 Task: Add Chocolate Custard Twists 6 Pack to the cart.
Action: Mouse moved to (18, 82)
Screenshot: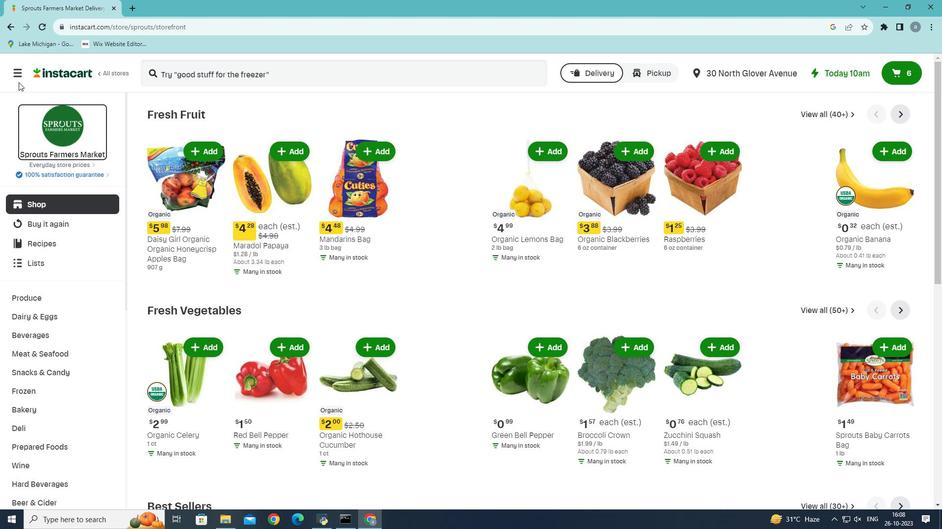 
Action: Mouse pressed left at (18, 82)
Screenshot: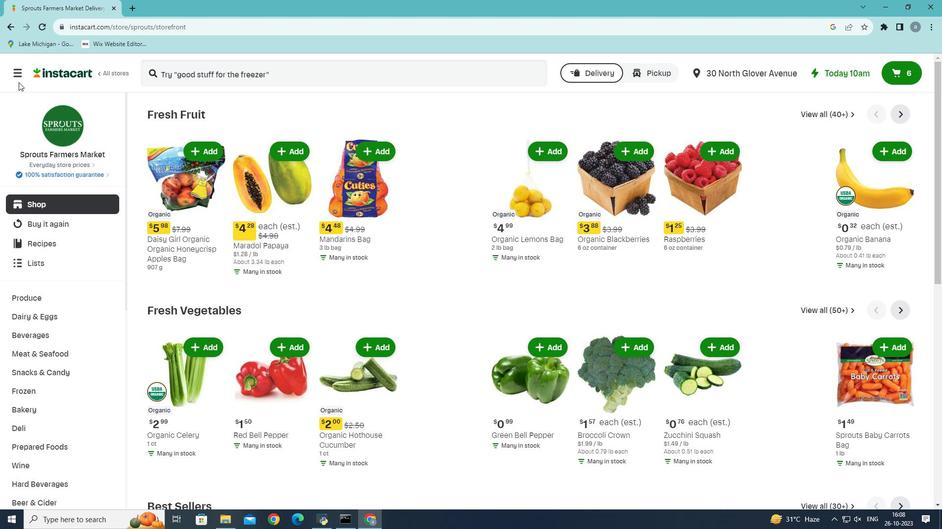 
Action: Mouse moved to (19, 69)
Screenshot: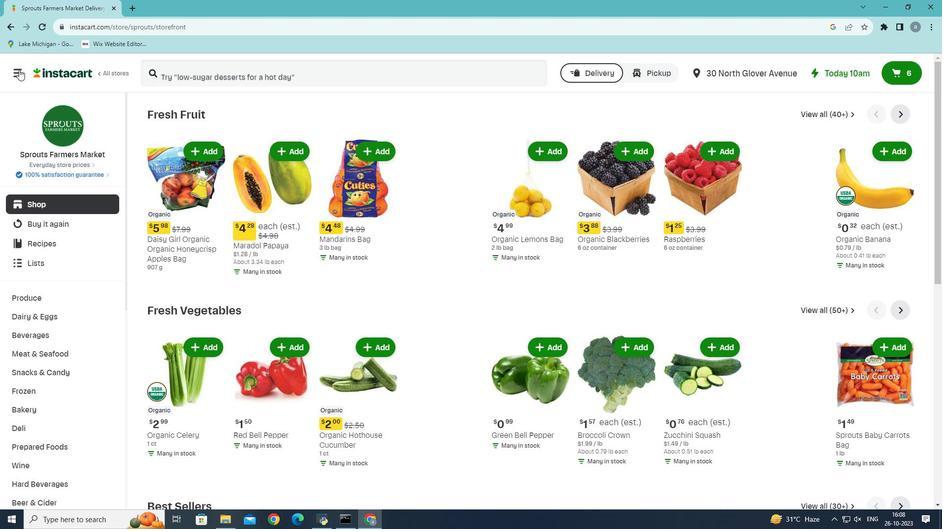 
Action: Mouse pressed left at (19, 69)
Screenshot: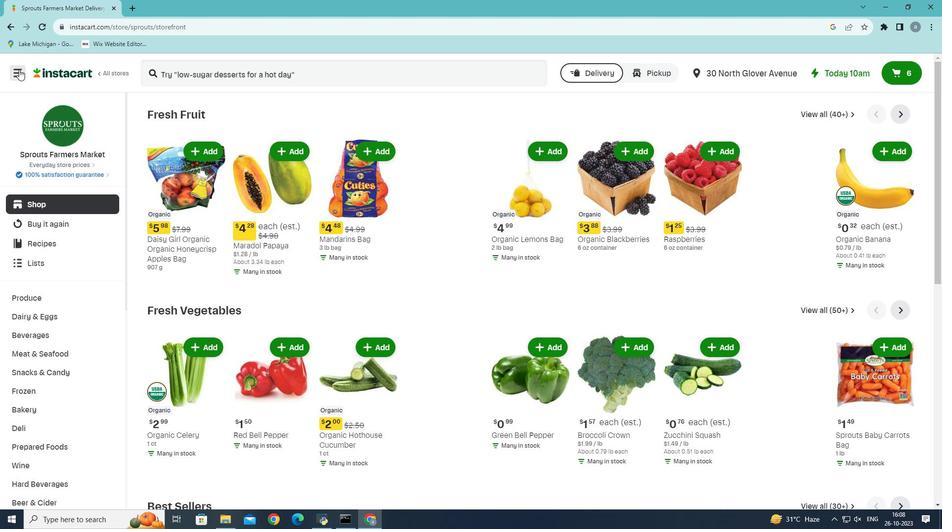 
Action: Mouse moved to (54, 278)
Screenshot: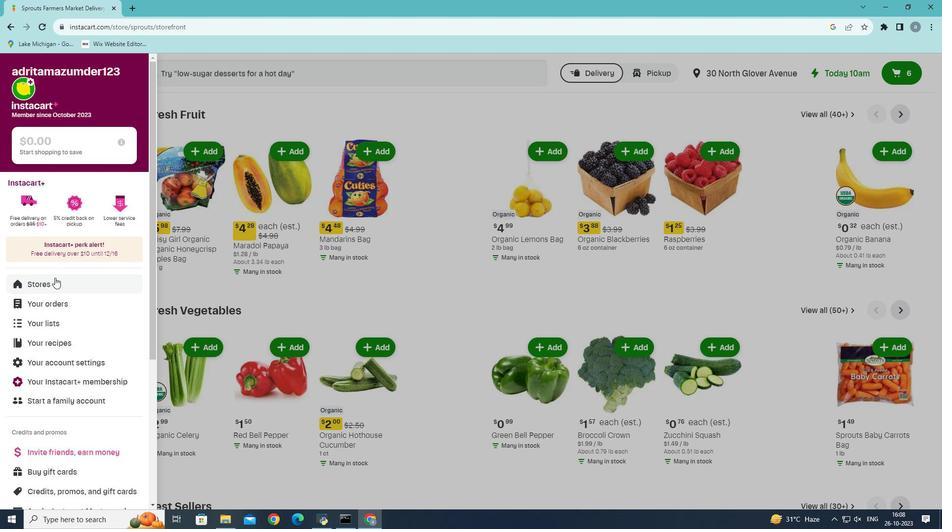 
Action: Mouse pressed left at (54, 278)
Screenshot: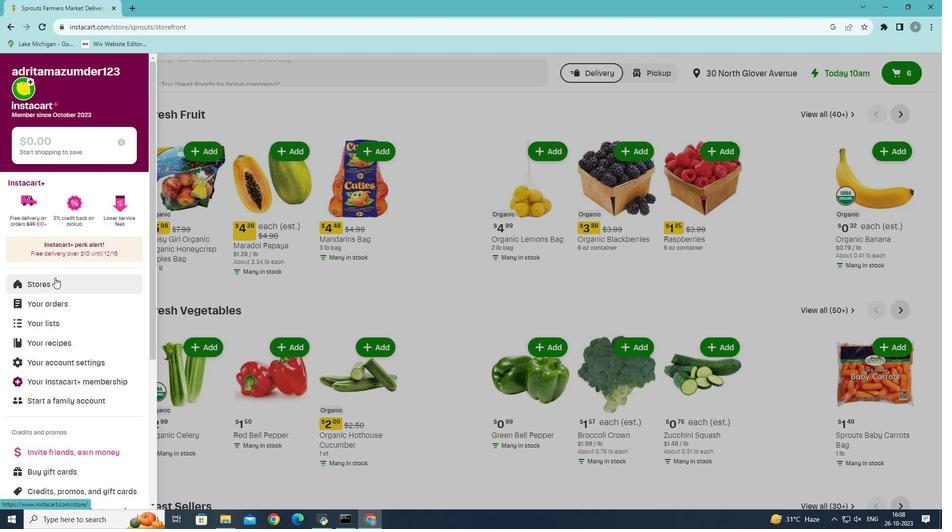 
Action: Mouse moved to (234, 116)
Screenshot: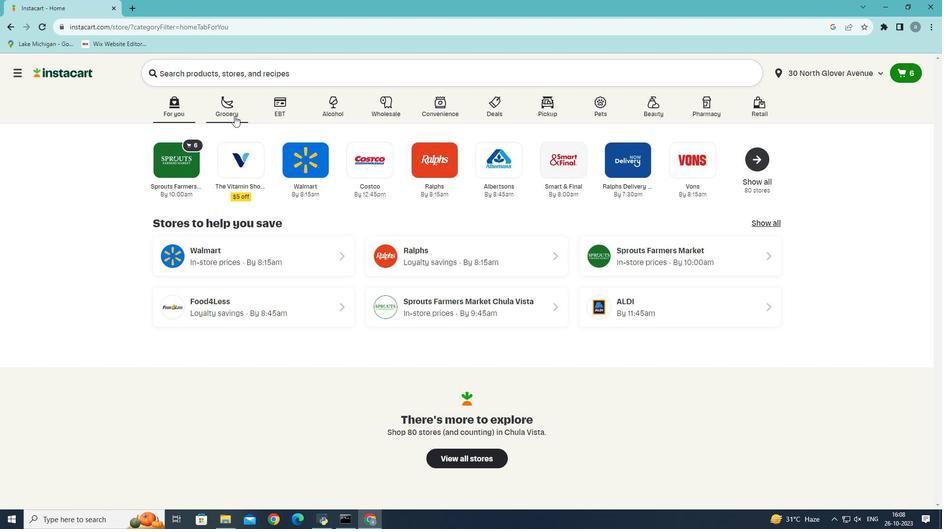 
Action: Mouse pressed left at (234, 116)
Screenshot: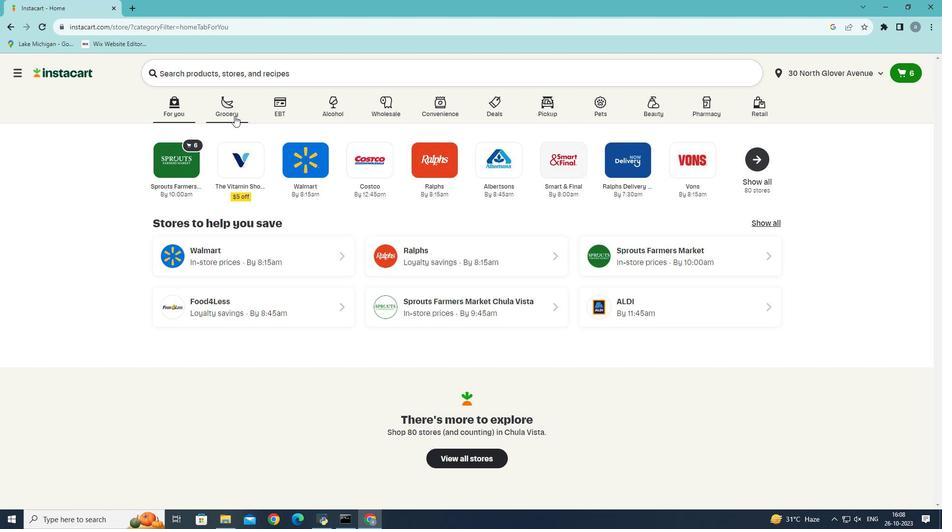 
Action: Mouse moved to (242, 300)
Screenshot: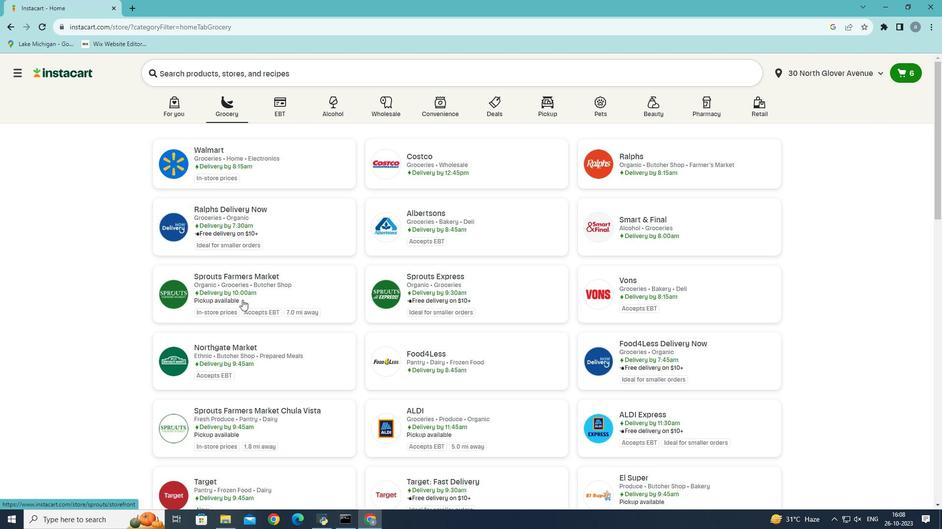
Action: Mouse pressed left at (242, 300)
Screenshot: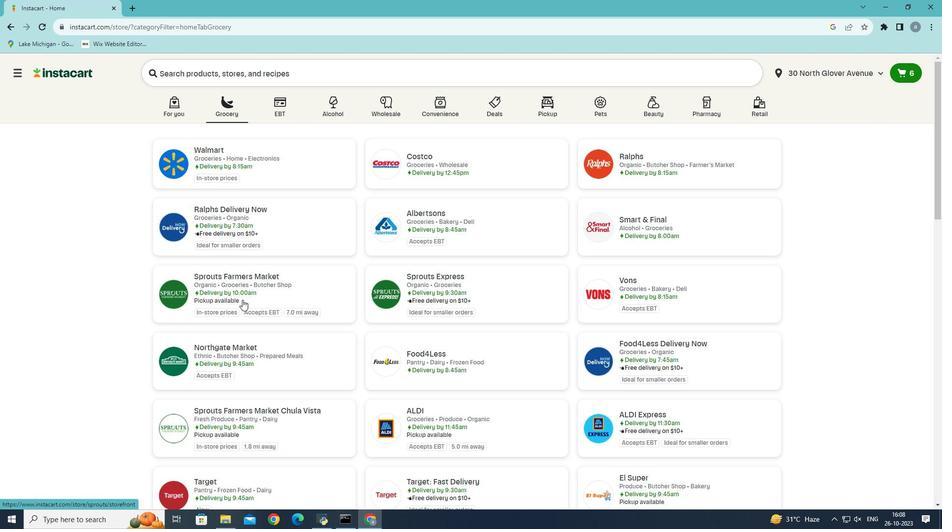 
Action: Mouse moved to (31, 407)
Screenshot: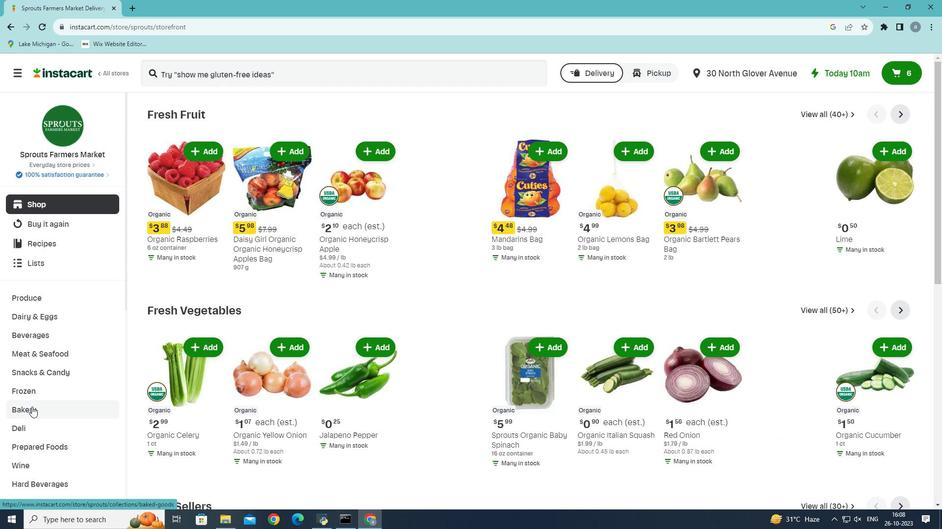 
Action: Mouse pressed left at (31, 407)
Screenshot: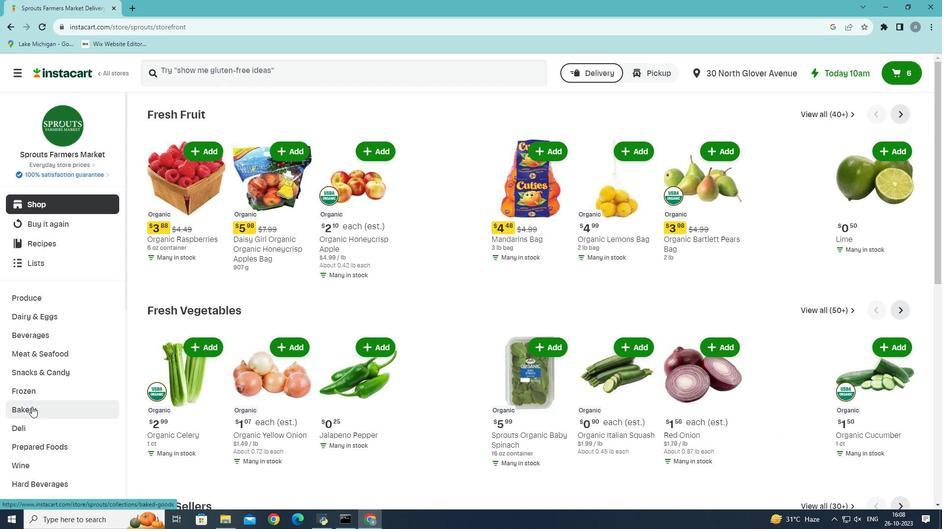 
Action: Mouse moved to (650, 133)
Screenshot: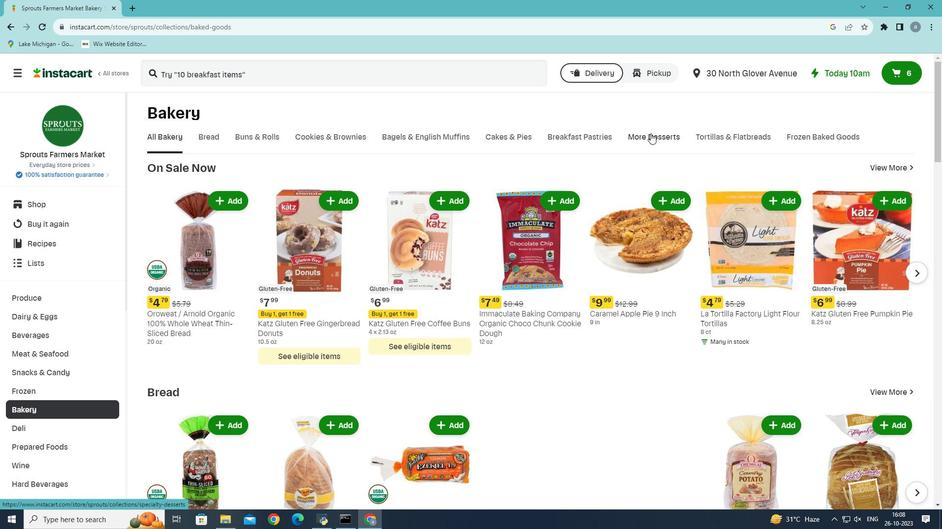 
Action: Mouse pressed left at (650, 133)
Screenshot: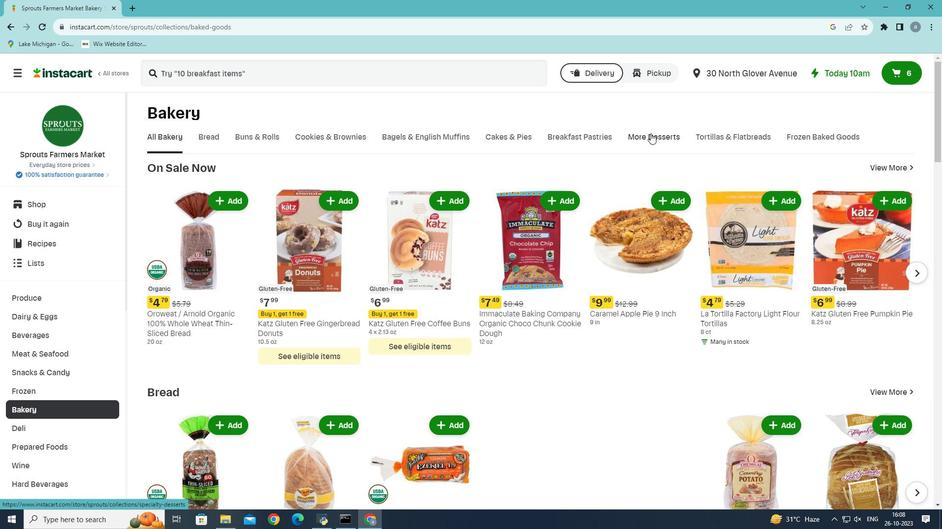 
Action: Mouse moved to (318, 181)
Screenshot: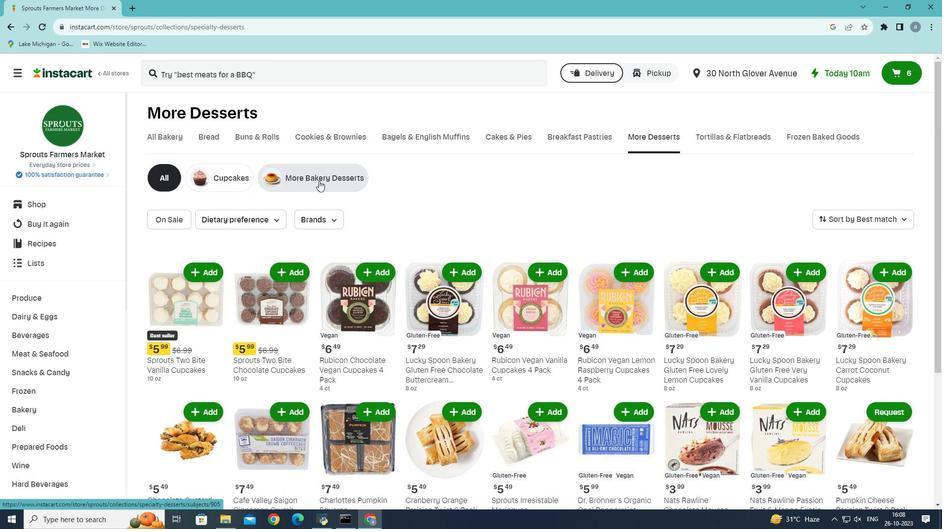 
Action: Mouse pressed left at (318, 181)
Screenshot: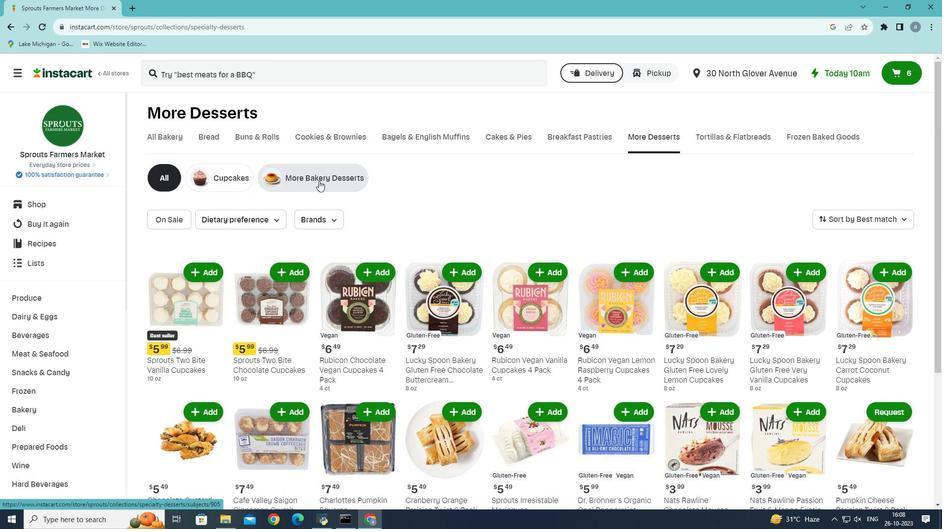 
Action: Mouse moved to (205, 270)
Screenshot: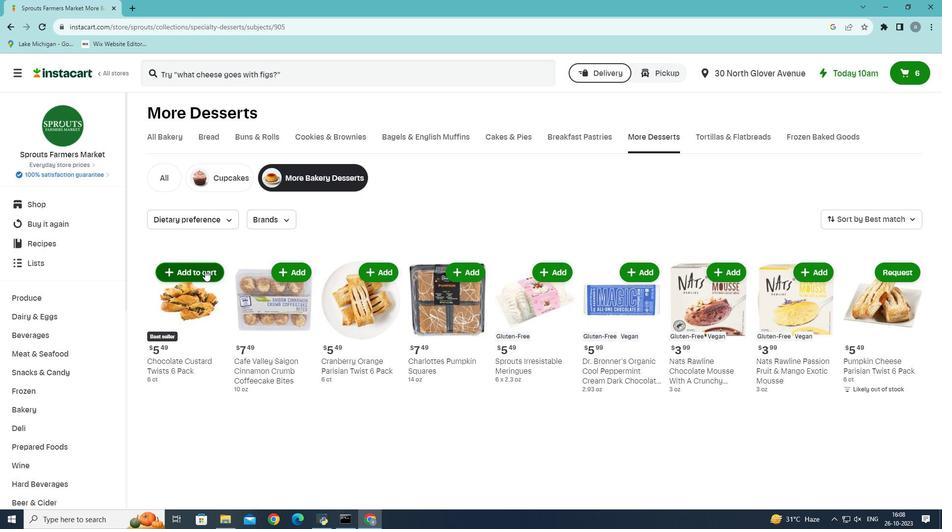 
Action: Mouse pressed left at (205, 270)
Screenshot: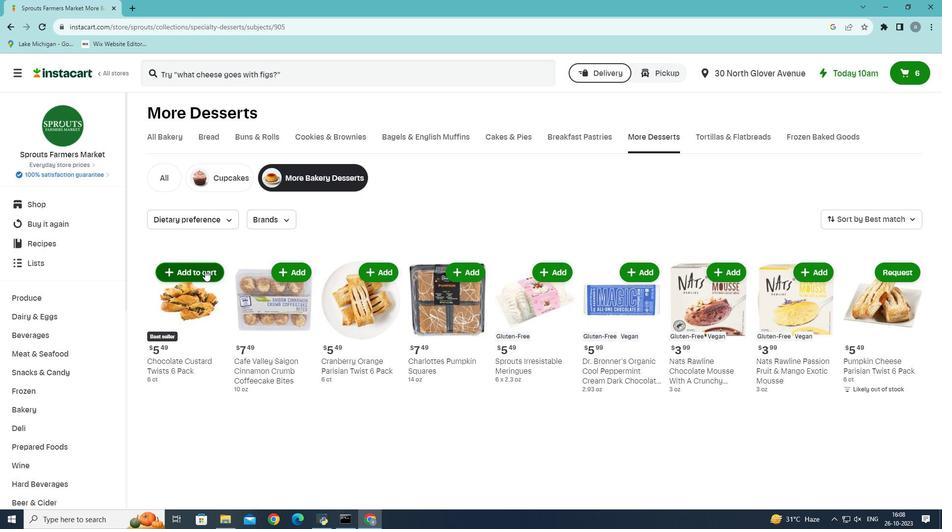 
Action: Mouse moved to (239, 277)
Screenshot: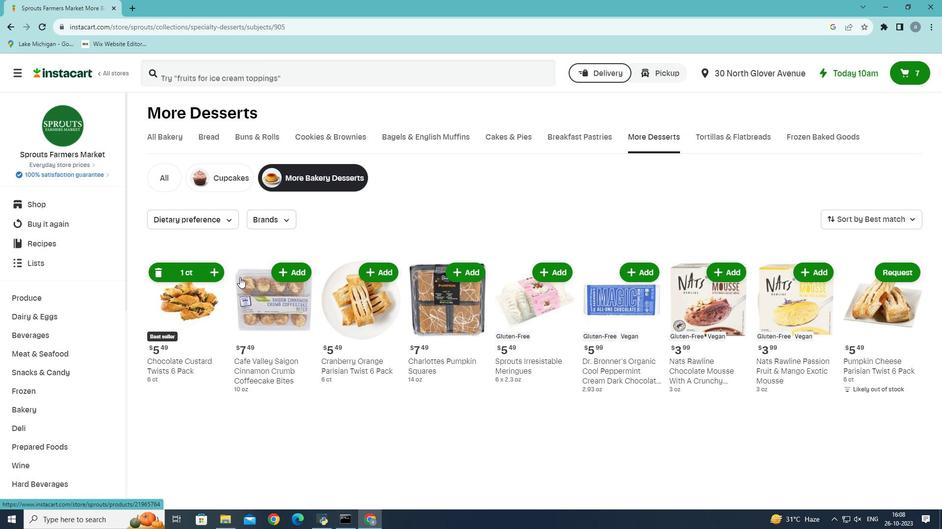
